 Task: Change your country to "Canada".
Action: Mouse moved to (51, 80)
Screenshot: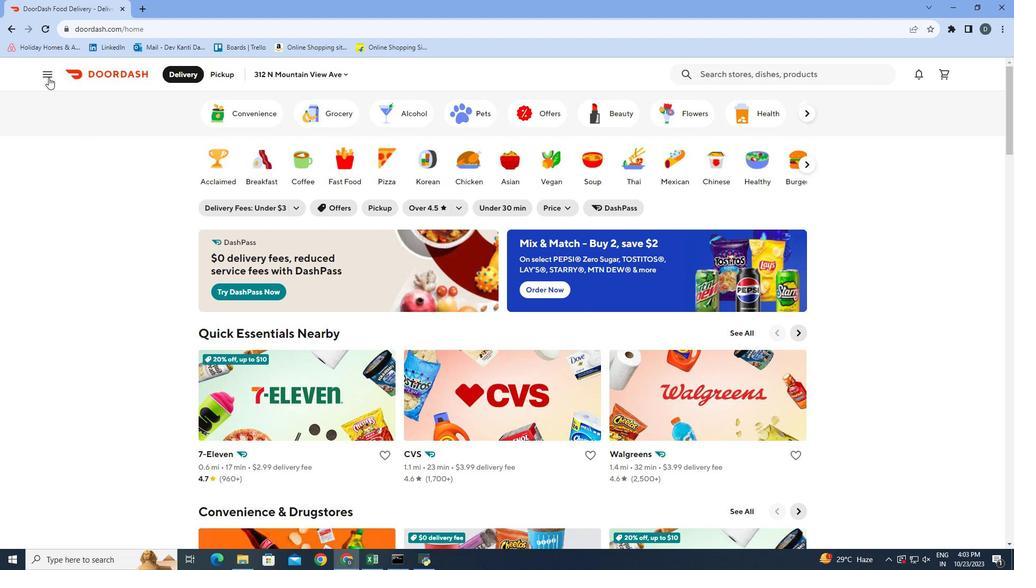 
Action: Mouse pressed left at (51, 80)
Screenshot: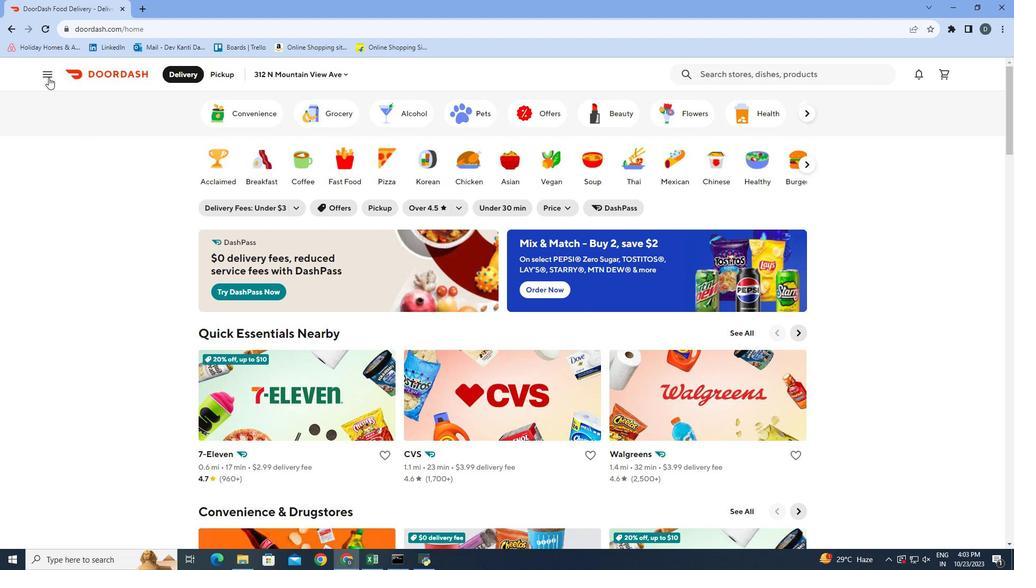 
Action: Mouse moved to (68, 263)
Screenshot: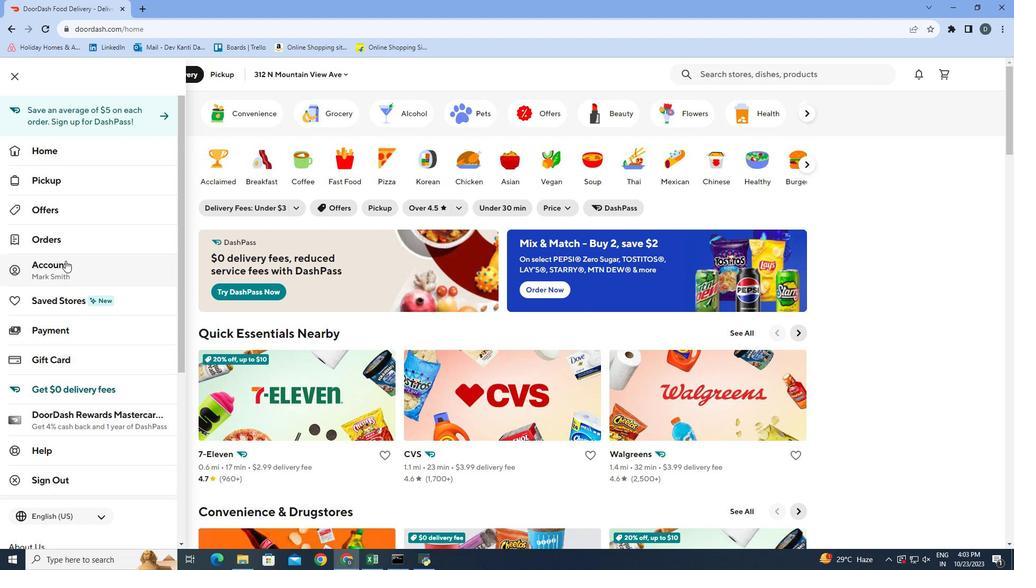 
Action: Mouse pressed left at (68, 263)
Screenshot: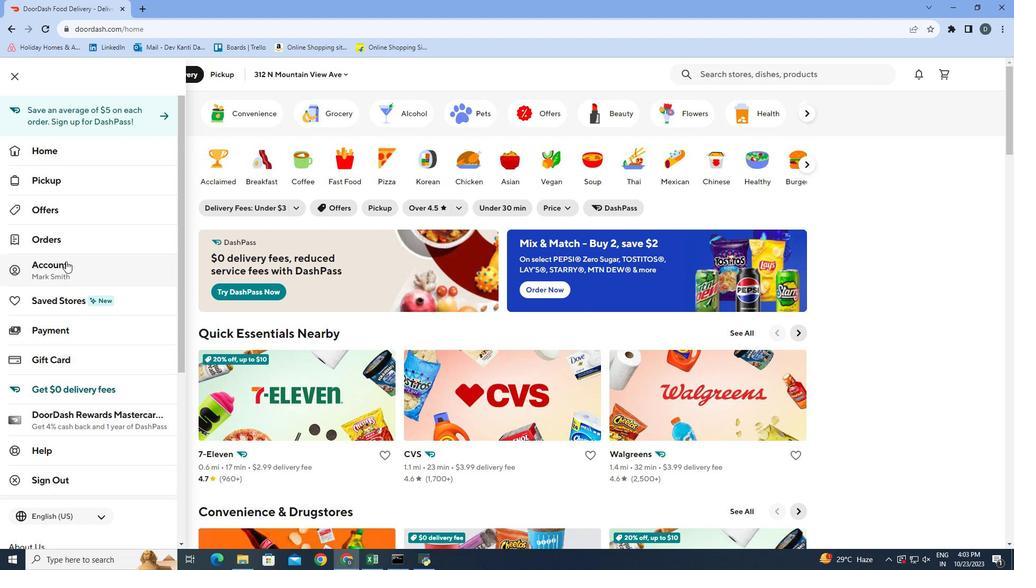 
Action: Mouse moved to (485, 313)
Screenshot: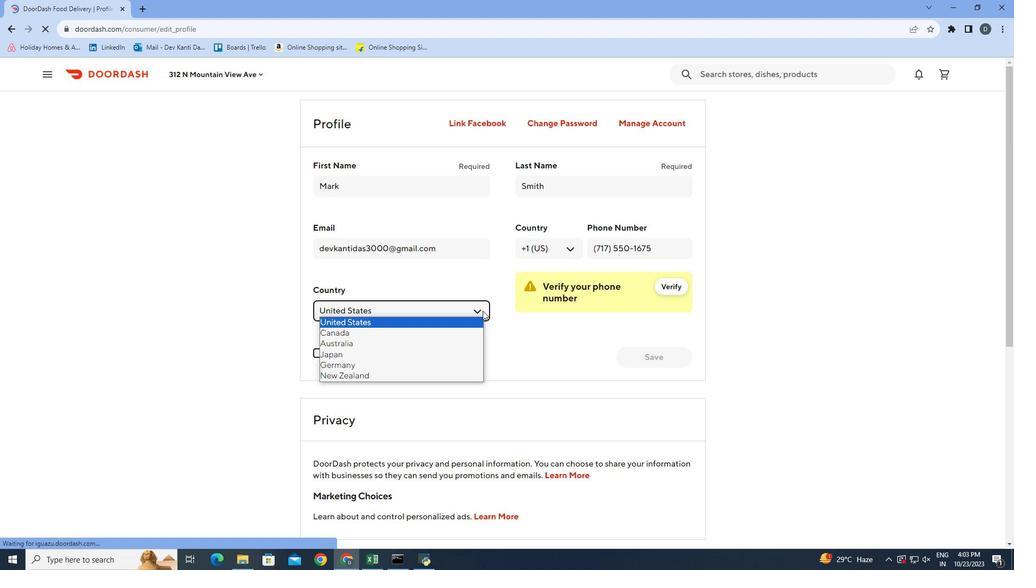 
Action: Mouse pressed left at (485, 313)
Screenshot: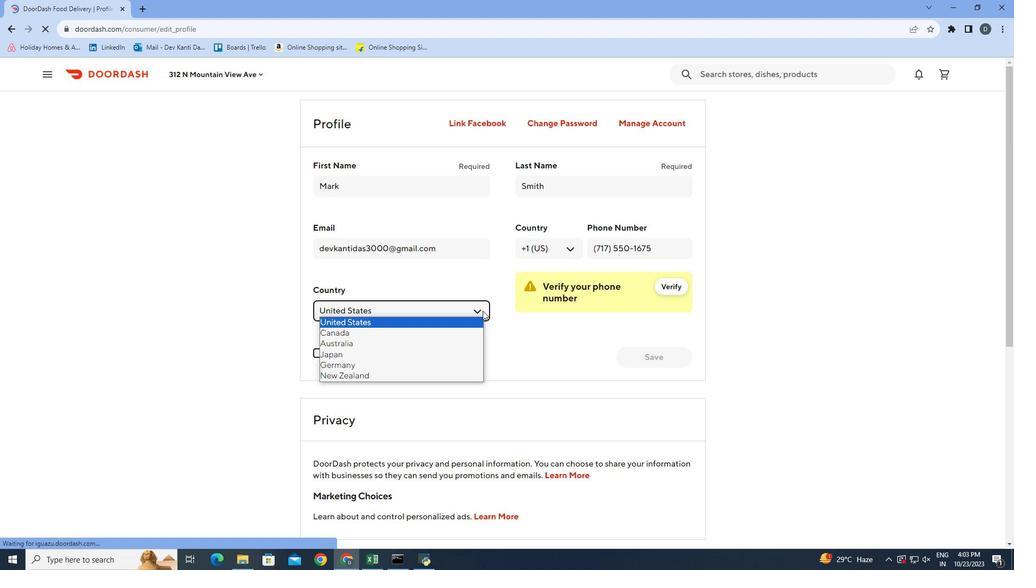 
Action: Mouse moved to (411, 337)
Screenshot: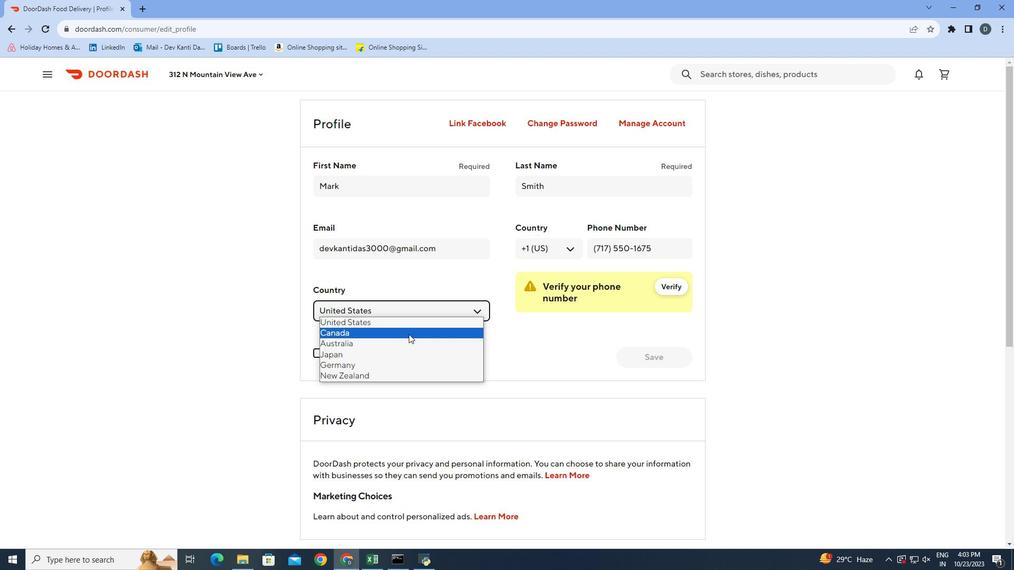 
Action: Mouse pressed left at (411, 337)
Screenshot: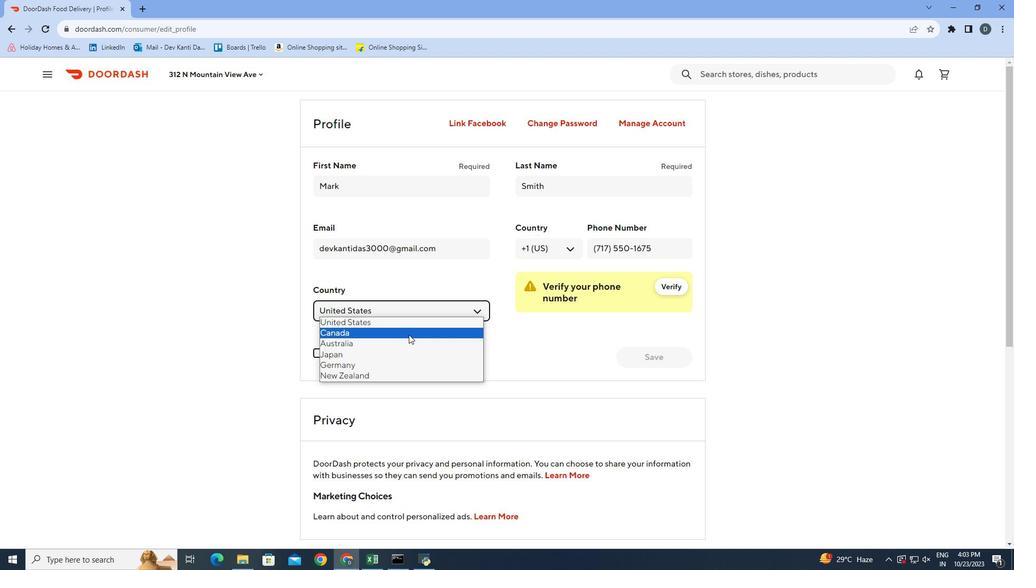 
Action: Mouse moved to (634, 356)
Screenshot: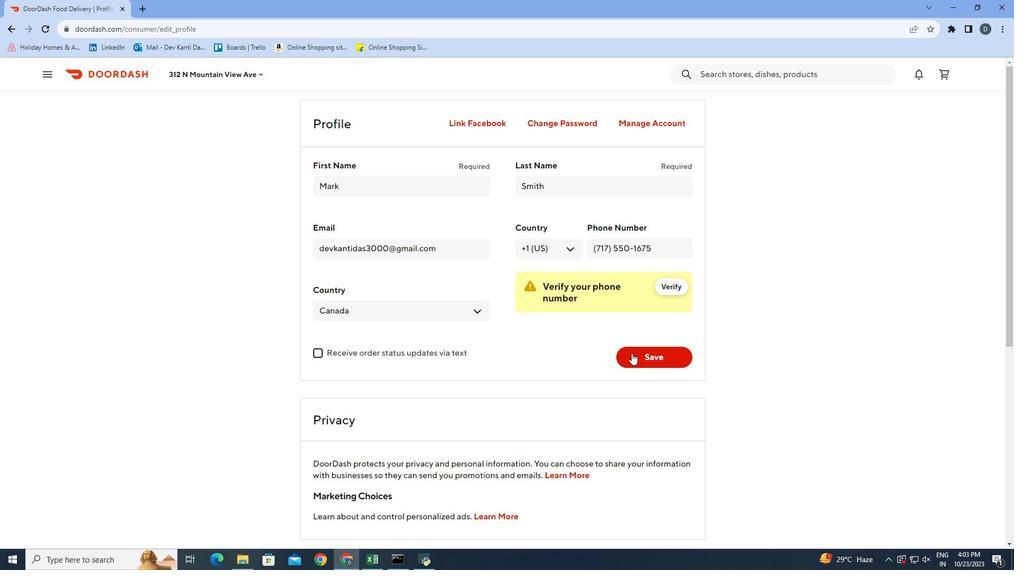 
Action: Mouse pressed left at (634, 356)
Screenshot: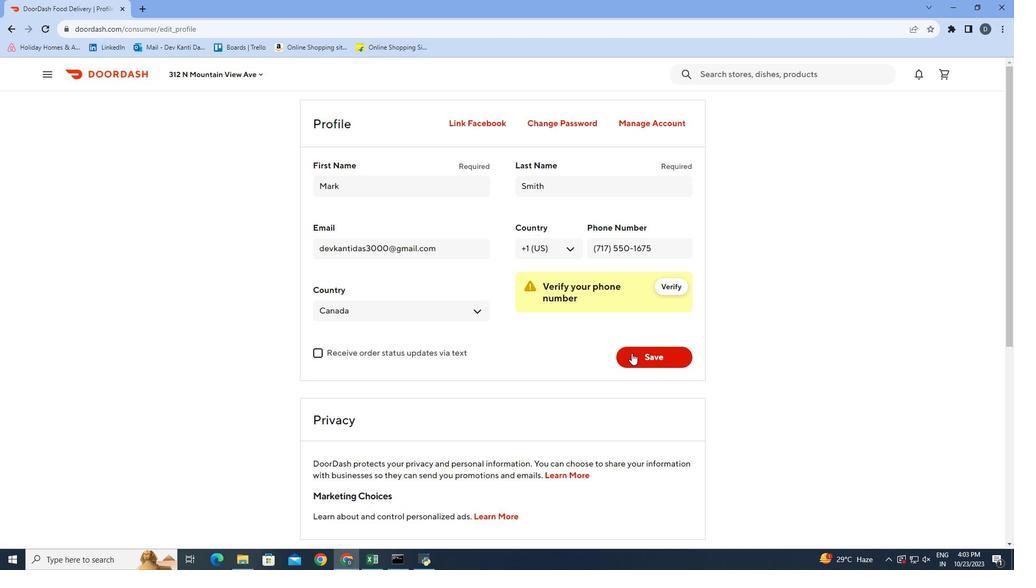
Action: Mouse moved to (415, 350)
Screenshot: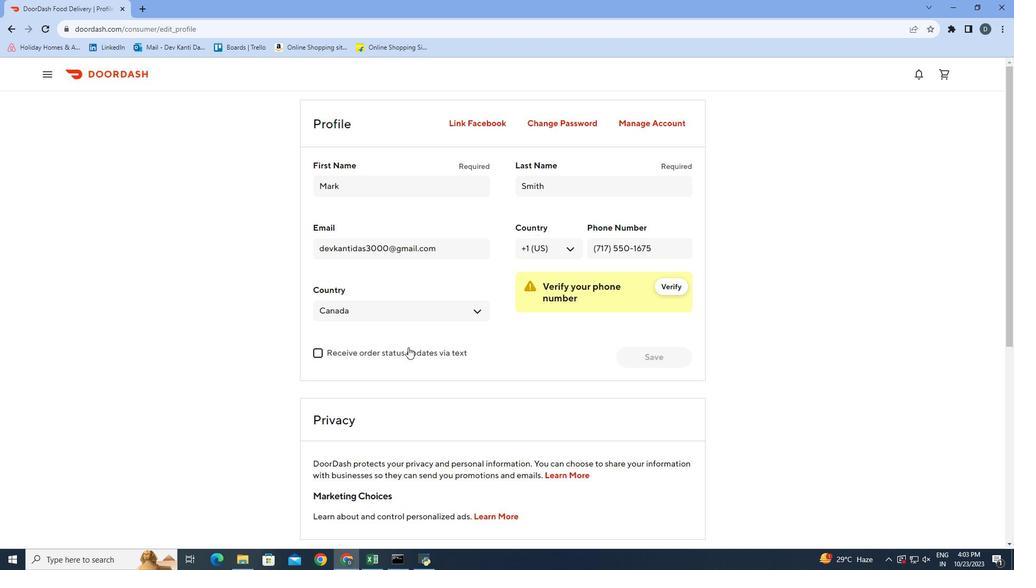 
